 Task: Log work in the project VentureTech for the issue 'Implement a new cloud-based event management system for a company with advanced ticketing and registration features' spent time as '6w 3d 7h 53m' and remaining time as '2w 1d 11h 11m' and clone the issue. Now add the issue to the epic 'Data Governance'.
Action: Mouse moved to (1059, 403)
Screenshot: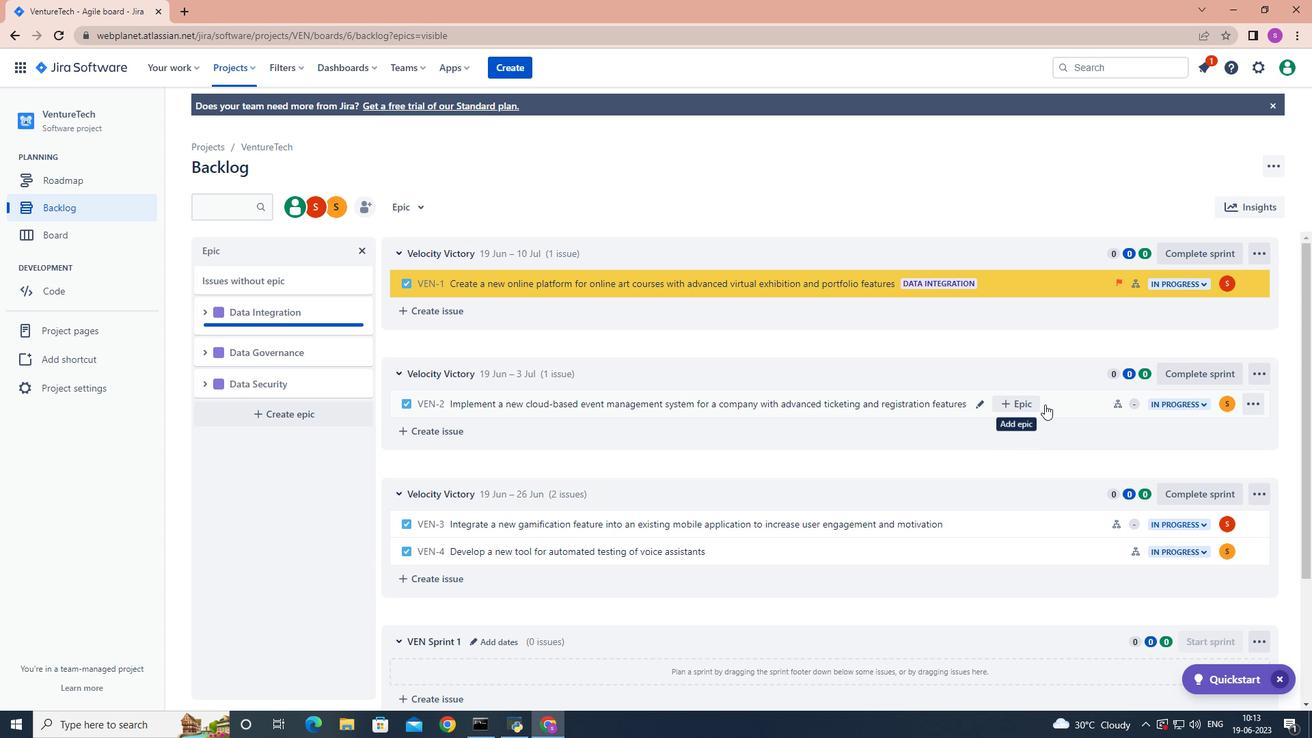 
Action: Mouse pressed left at (1059, 403)
Screenshot: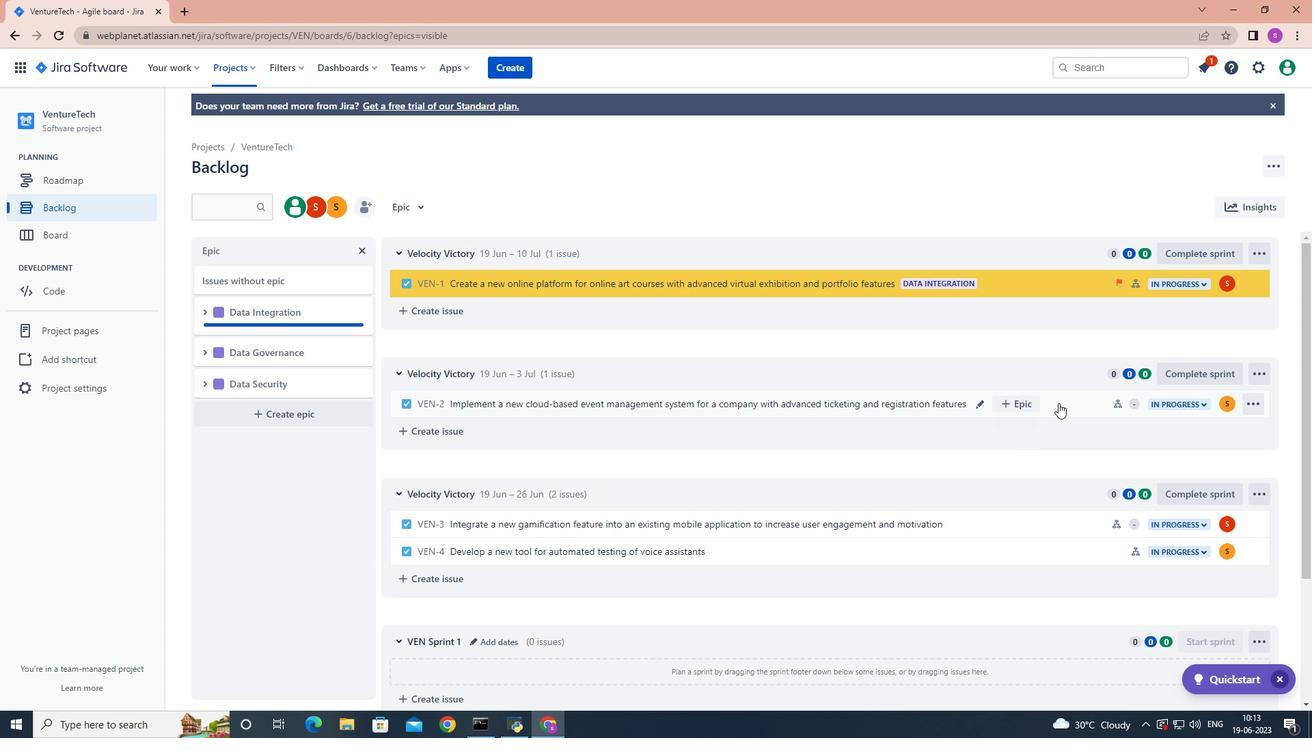 
Action: Mouse moved to (1245, 242)
Screenshot: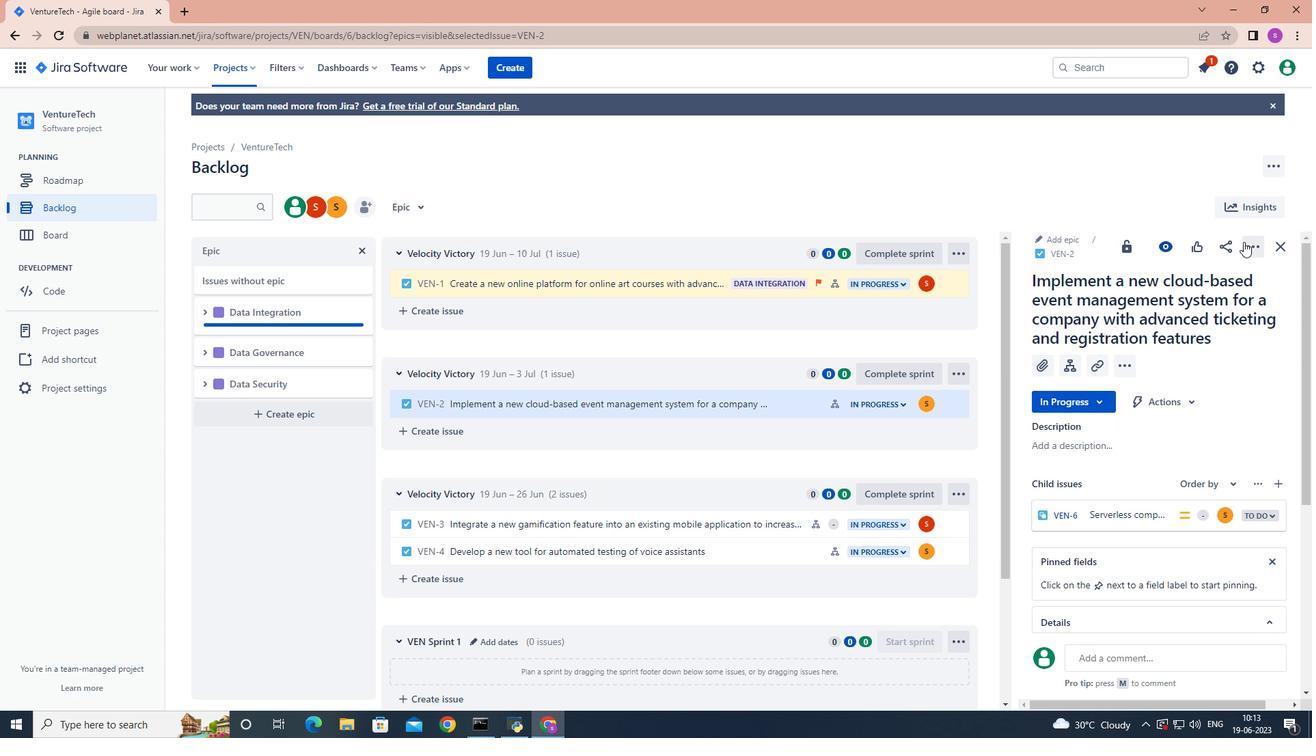 
Action: Mouse pressed left at (1245, 242)
Screenshot: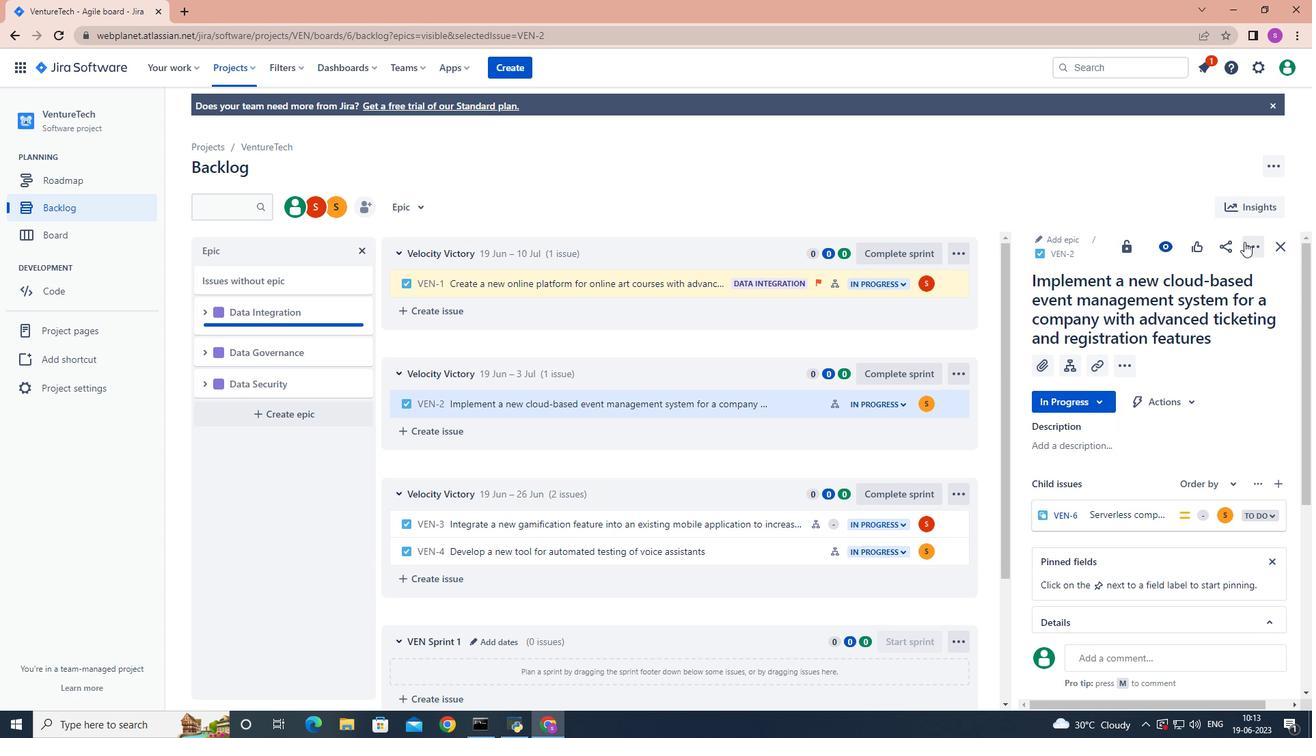 
Action: Mouse moved to (1207, 285)
Screenshot: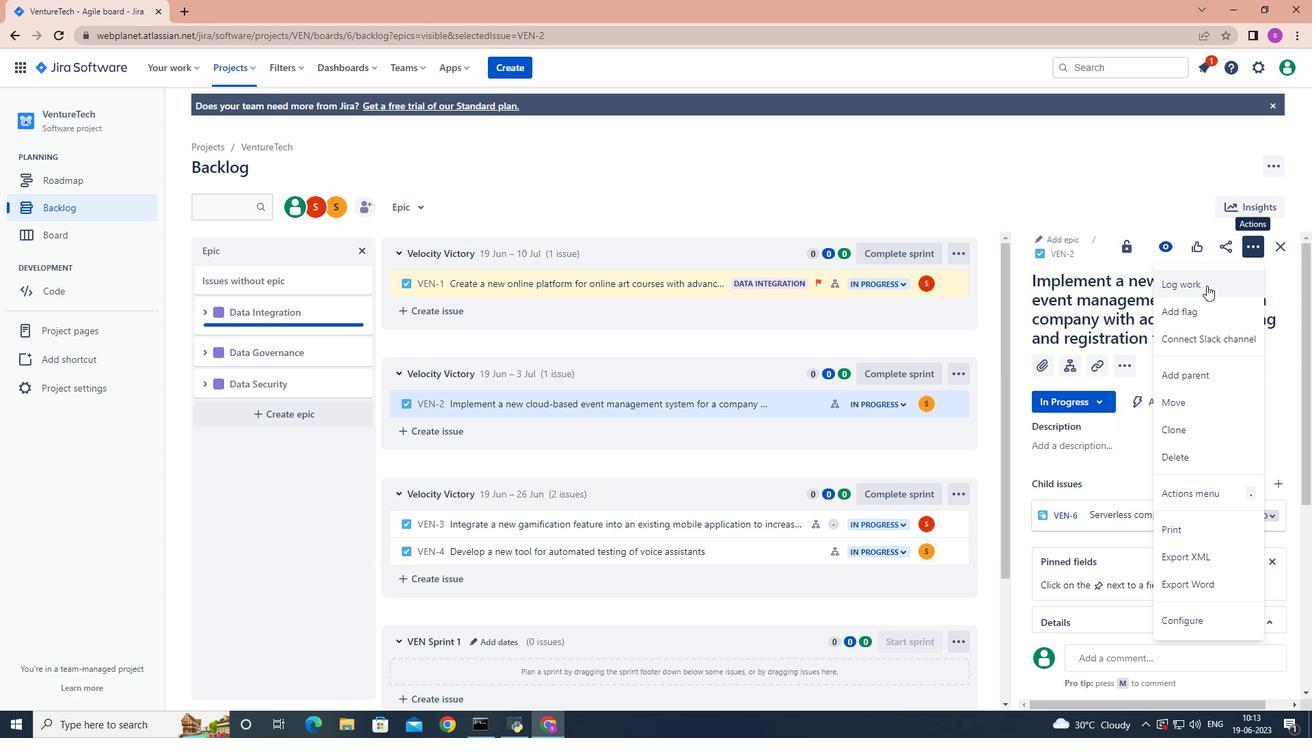 
Action: Mouse pressed left at (1207, 285)
Screenshot: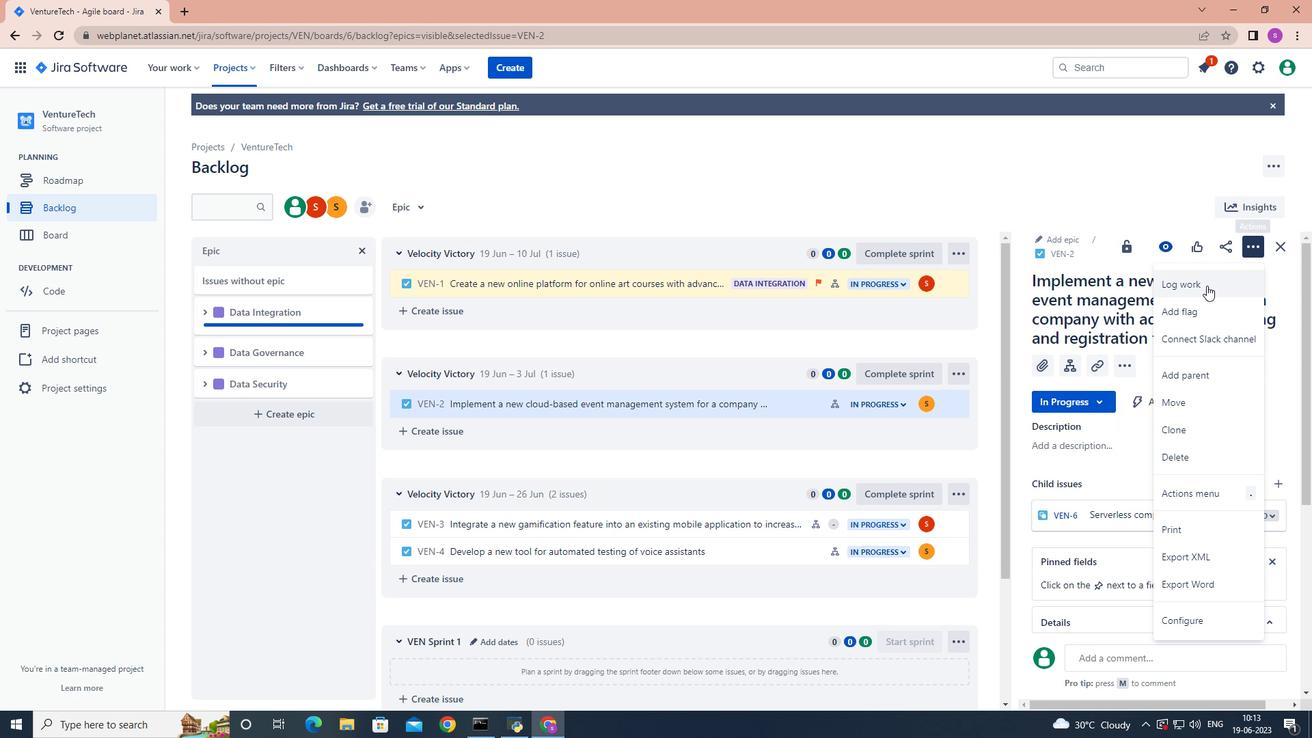 
Action: Mouse moved to (1207, 285)
Screenshot: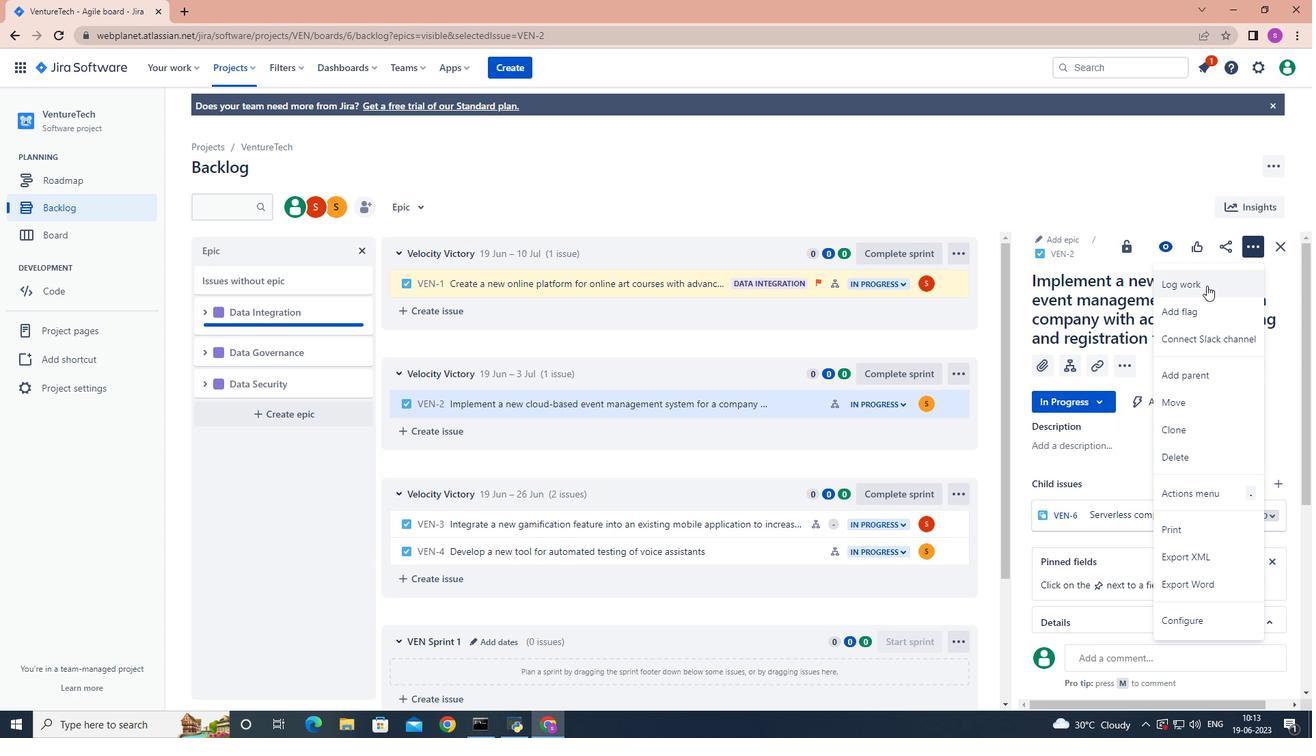 
Action: Key pressed 6w<Key.space>3d<Key.space>7h<Key.space>53m
Screenshot: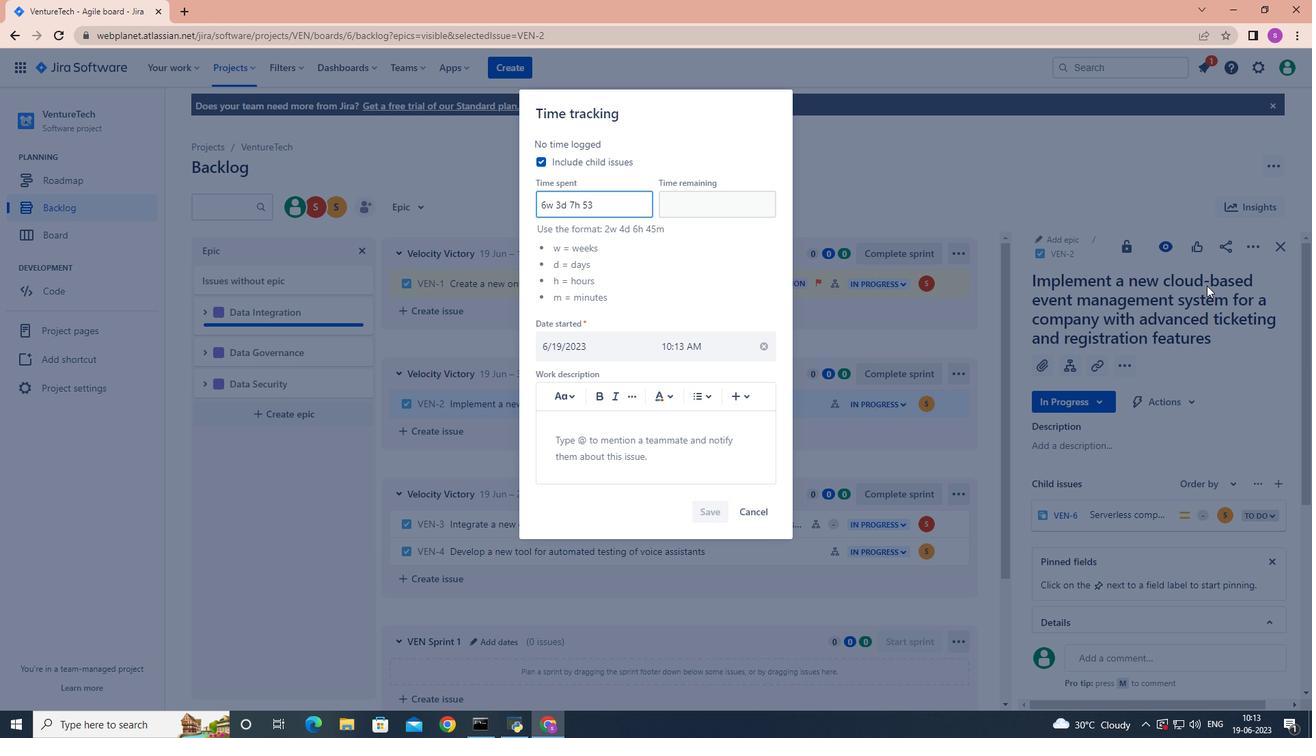 
Action: Mouse moved to (699, 207)
Screenshot: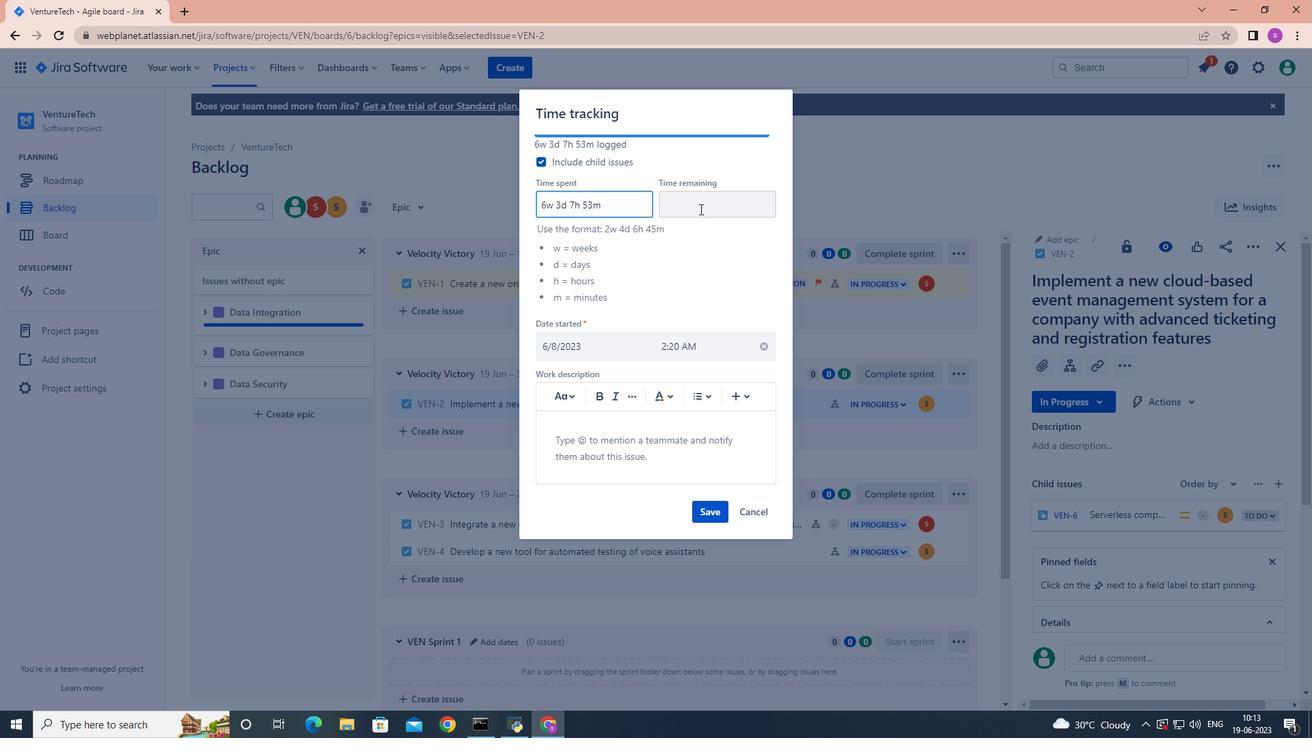 
Action: Mouse pressed left at (699, 207)
Screenshot: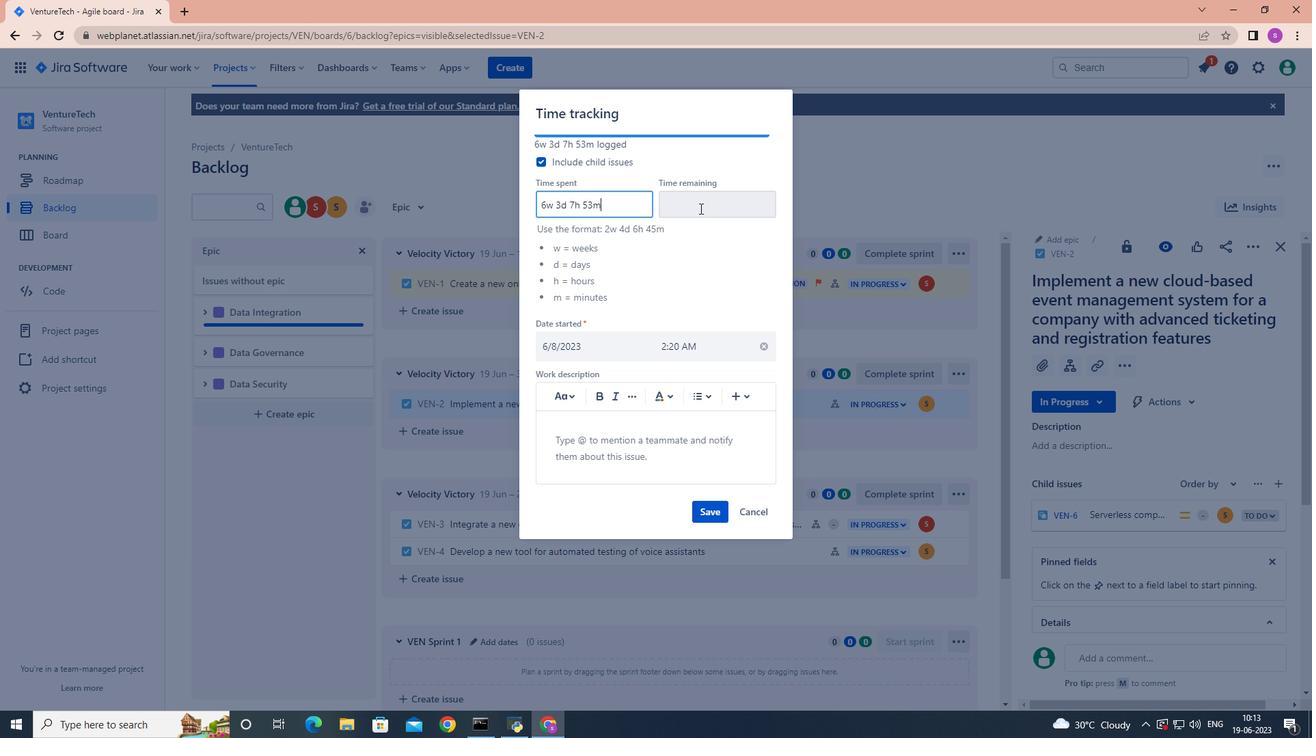 
Action: Key pressed 2w<Key.space>1d<Key.space>11h<Key.space>11m
Screenshot: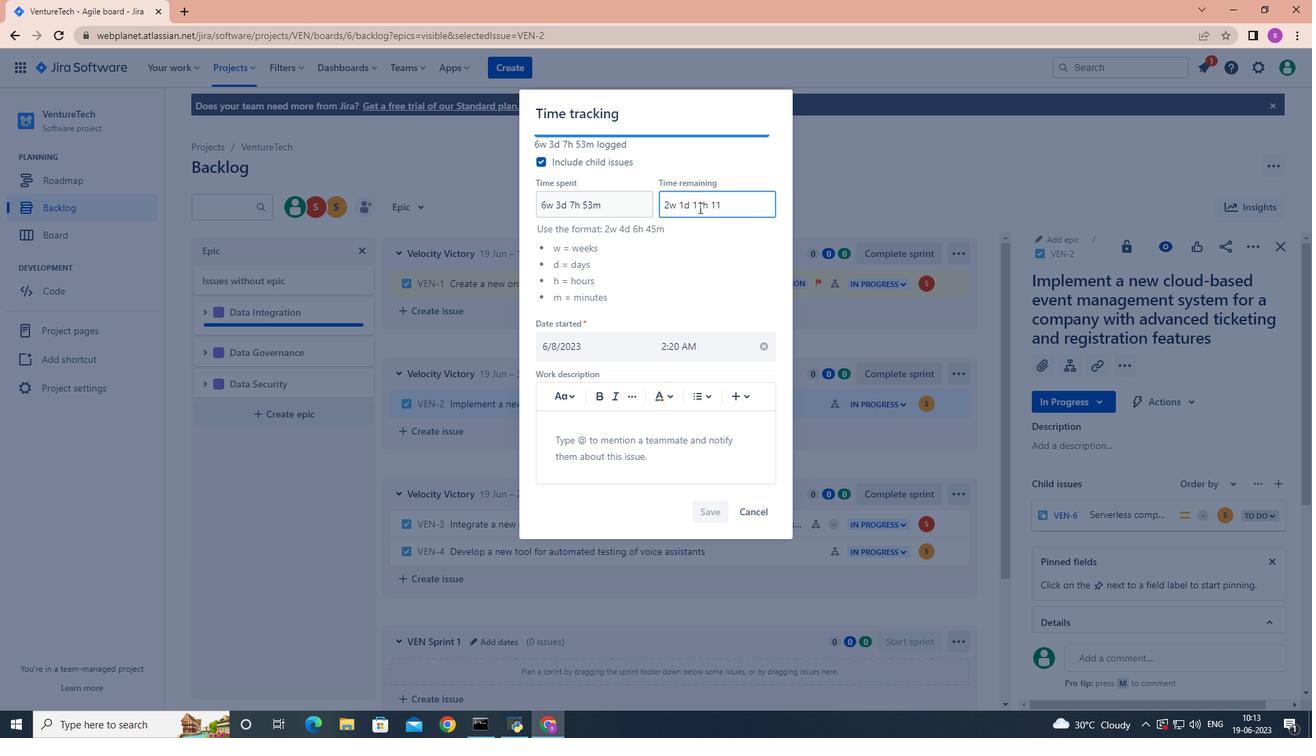 
Action: Mouse moved to (698, 512)
Screenshot: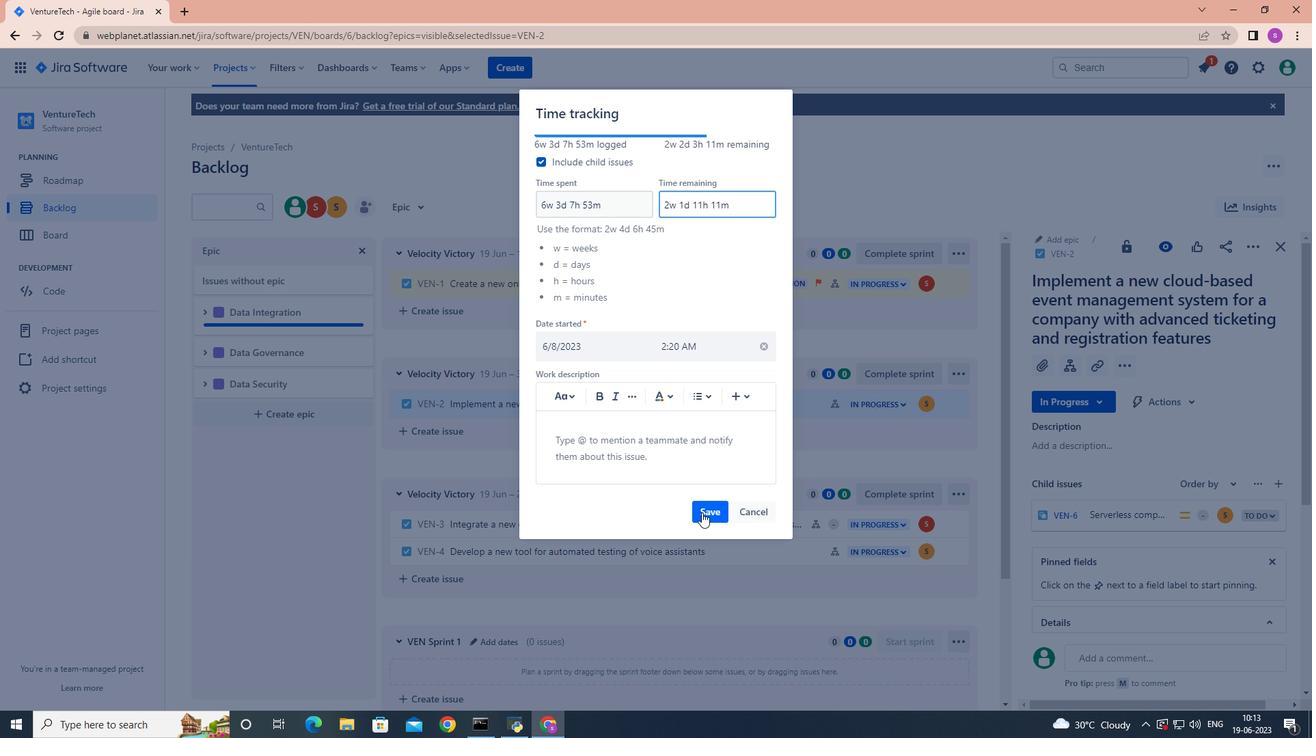 
Action: Mouse pressed left at (698, 512)
Screenshot: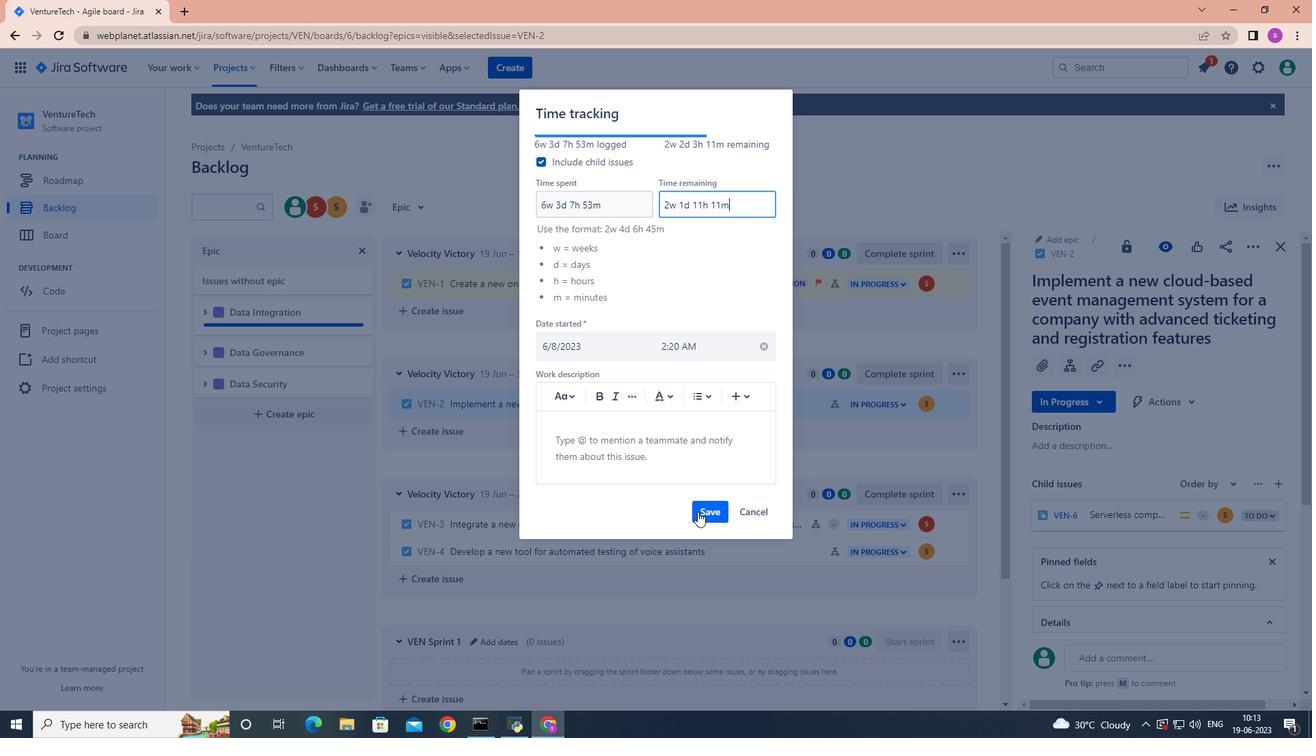 
Action: Mouse moved to (1253, 246)
Screenshot: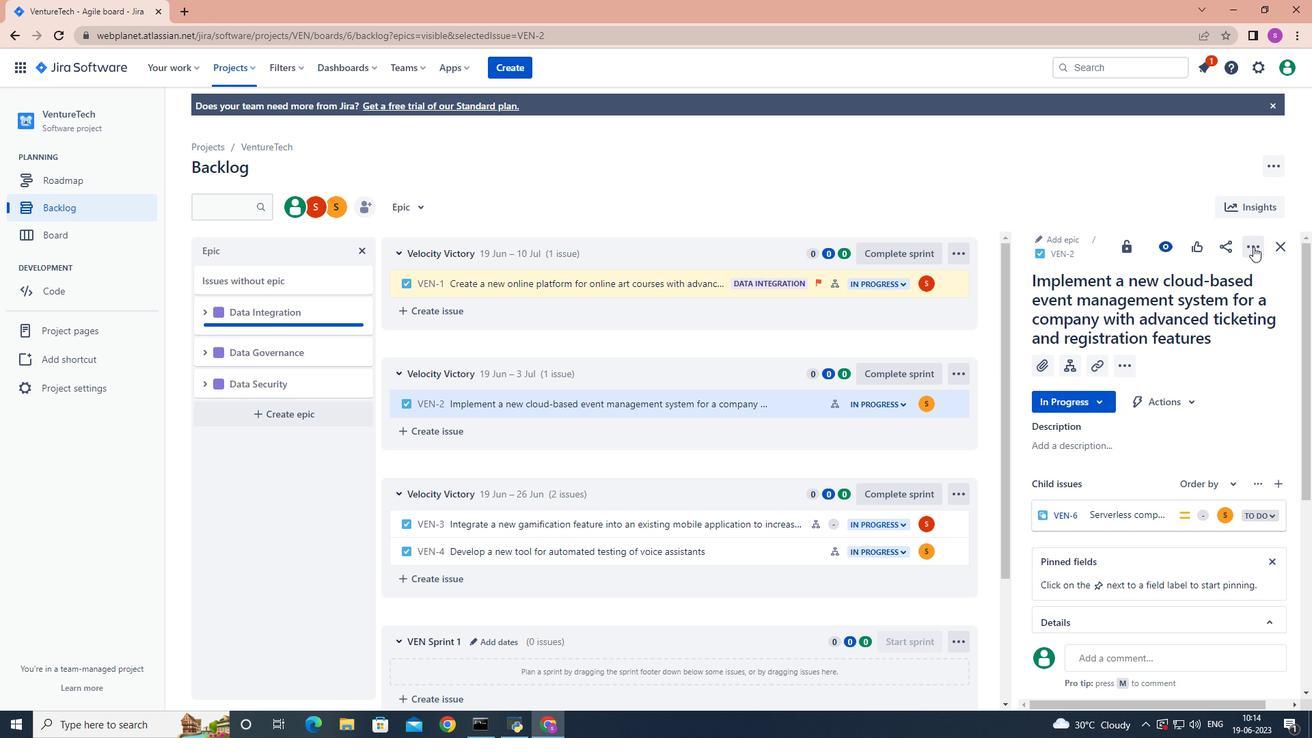 
Action: Mouse pressed left at (1253, 246)
Screenshot: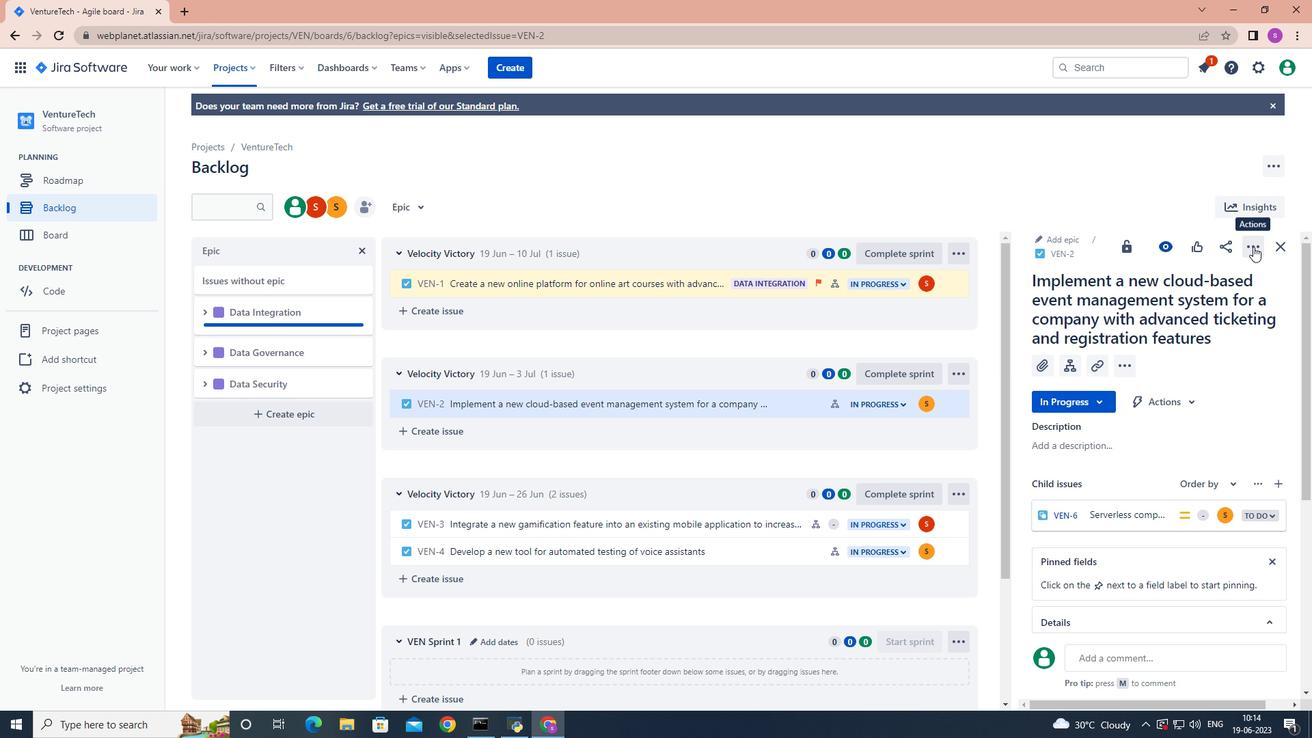 
Action: Mouse moved to (1229, 436)
Screenshot: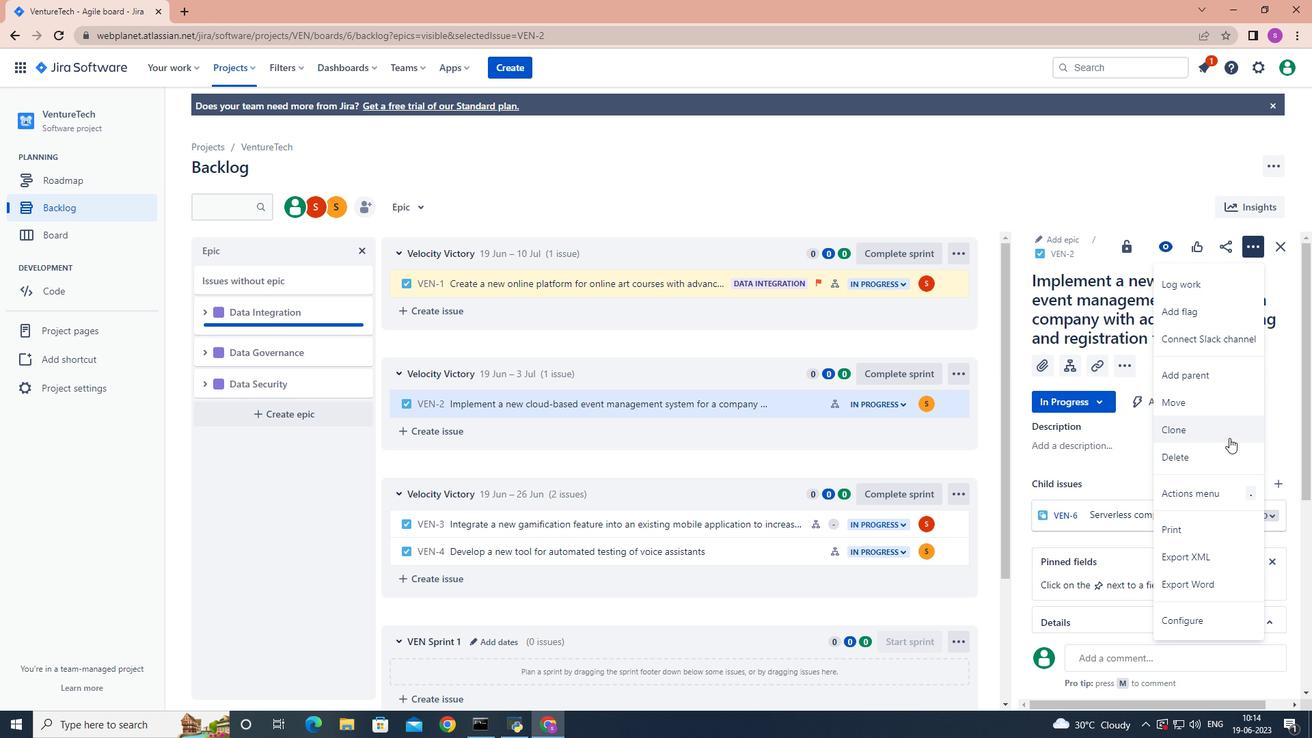 
Action: Mouse pressed left at (1229, 436)
Screenshot: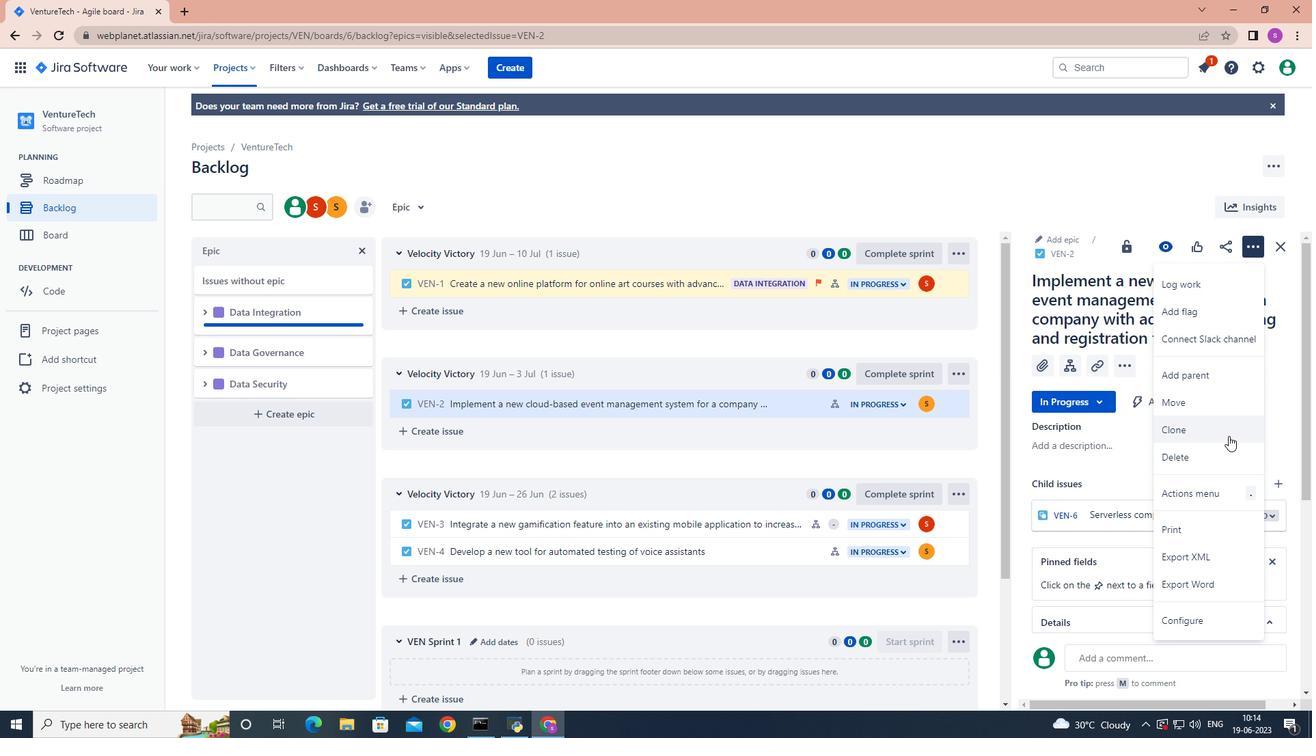 
Action: Mouse moved to (763, 287)
Screenshot: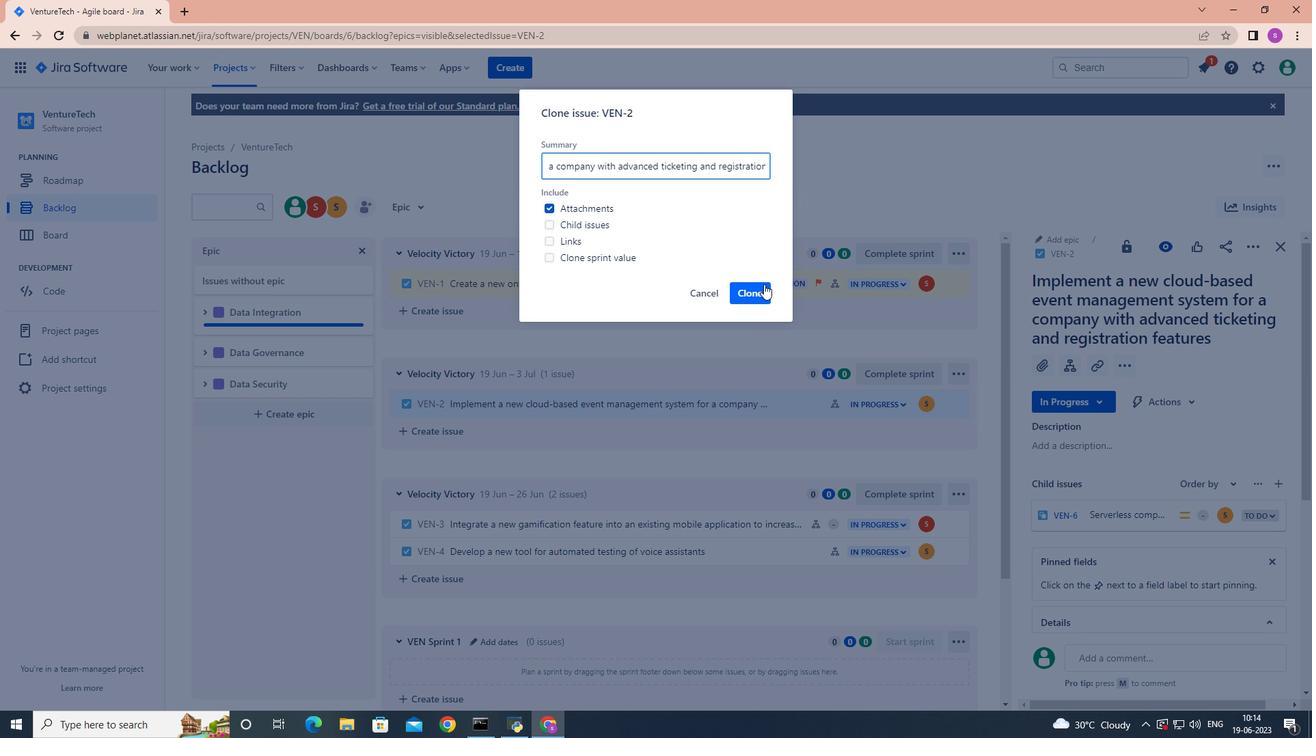 
Action: Mouse pressed left at (763, 287)
Screenshot: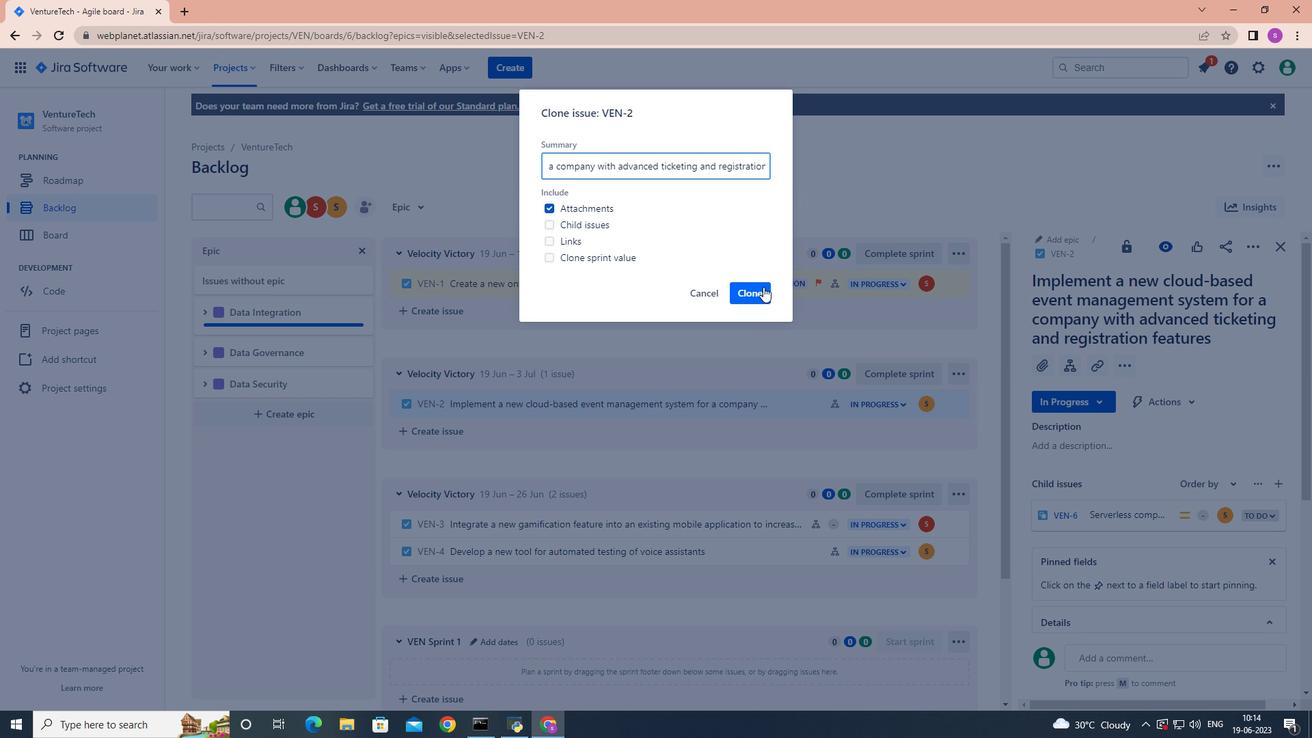 
Action: Mouse moved to (1282, 246)
Screenshot: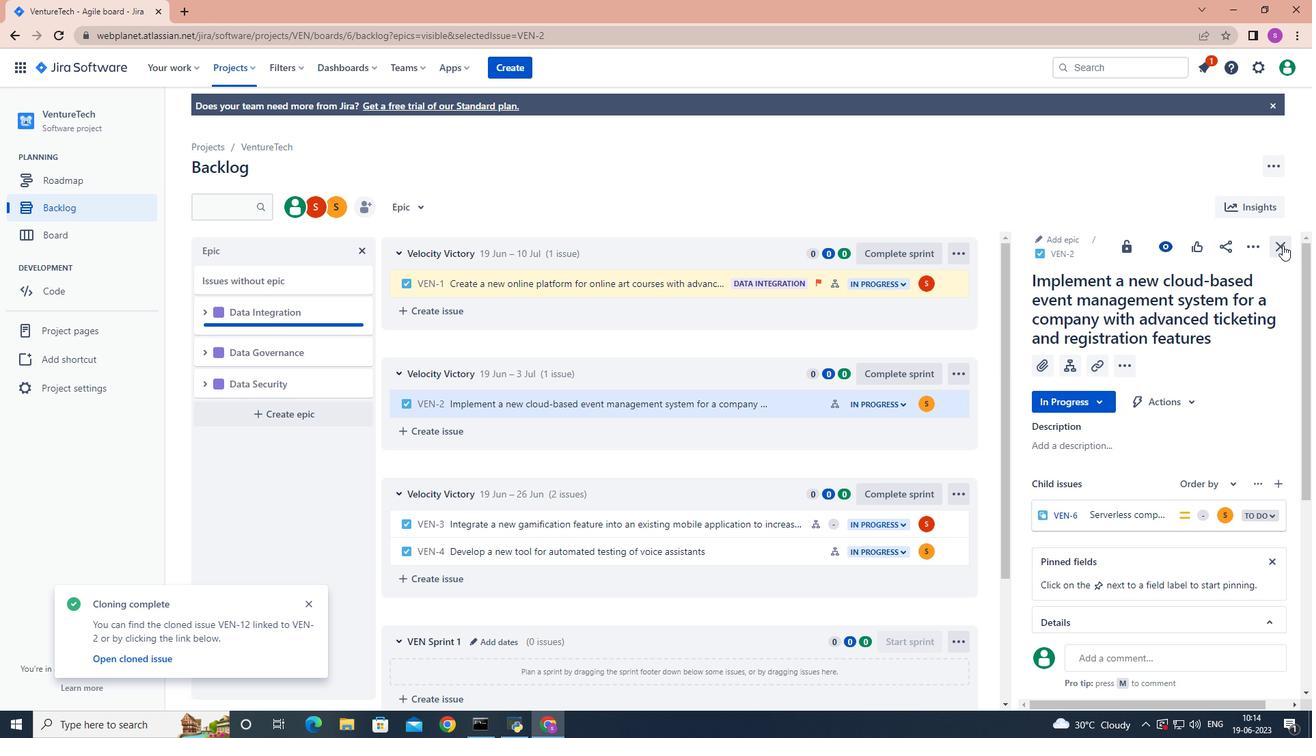 
Action: Mouse pressed left at (1282, 246)
Screenshot: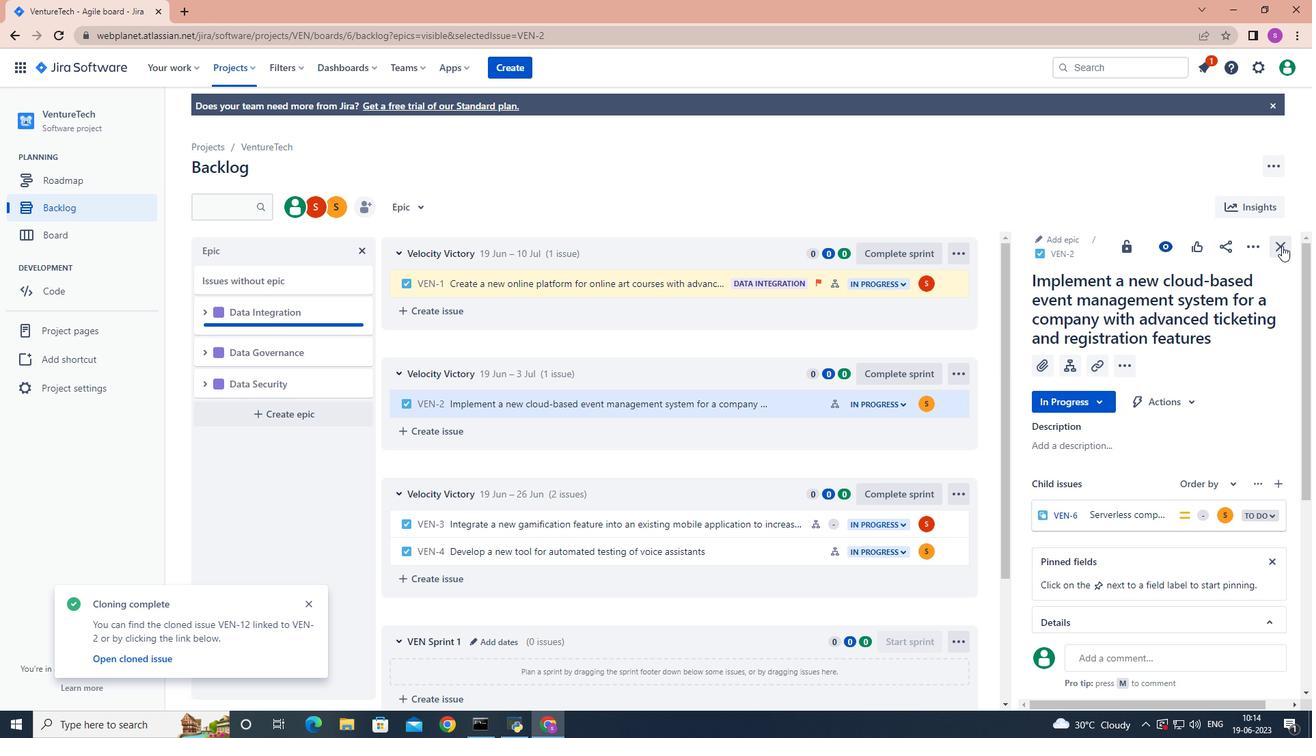 
Action: Mouse moved to (1009, 403)
Screenshot: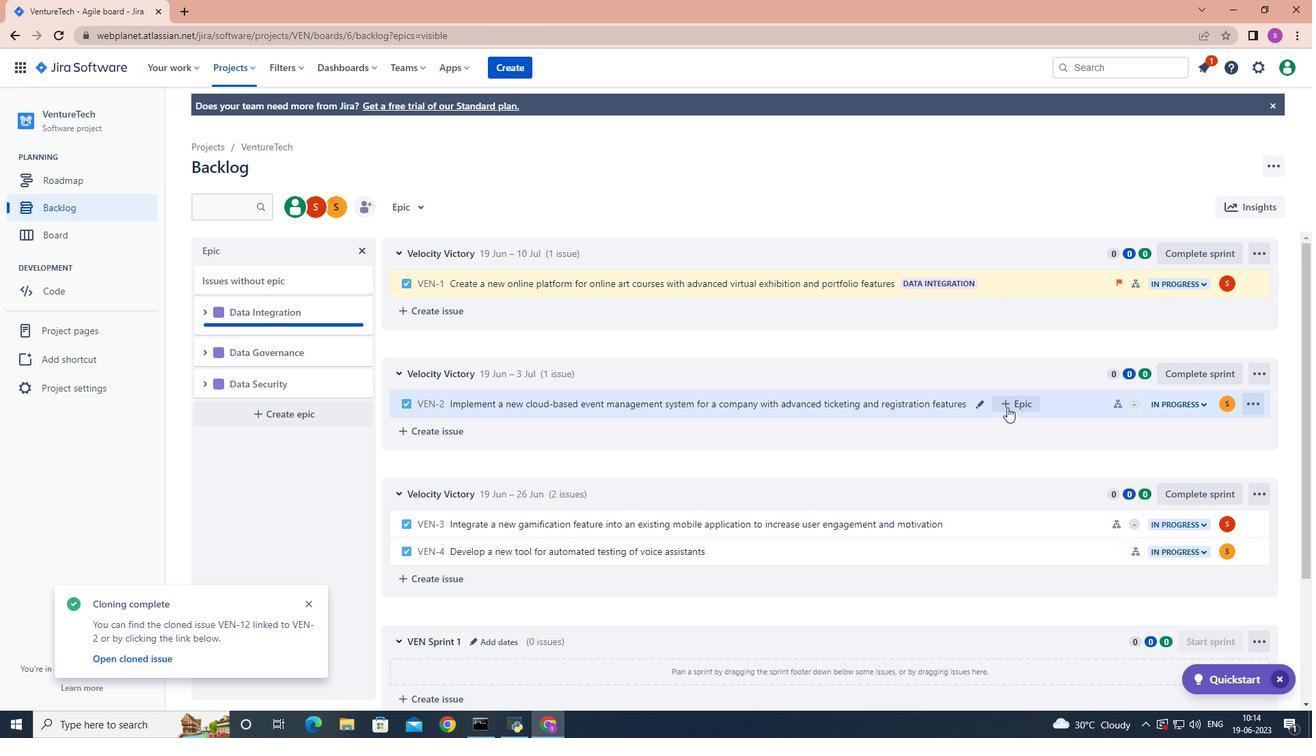 
Action: Mouse pressed left at (1009, 403)
Screenshot: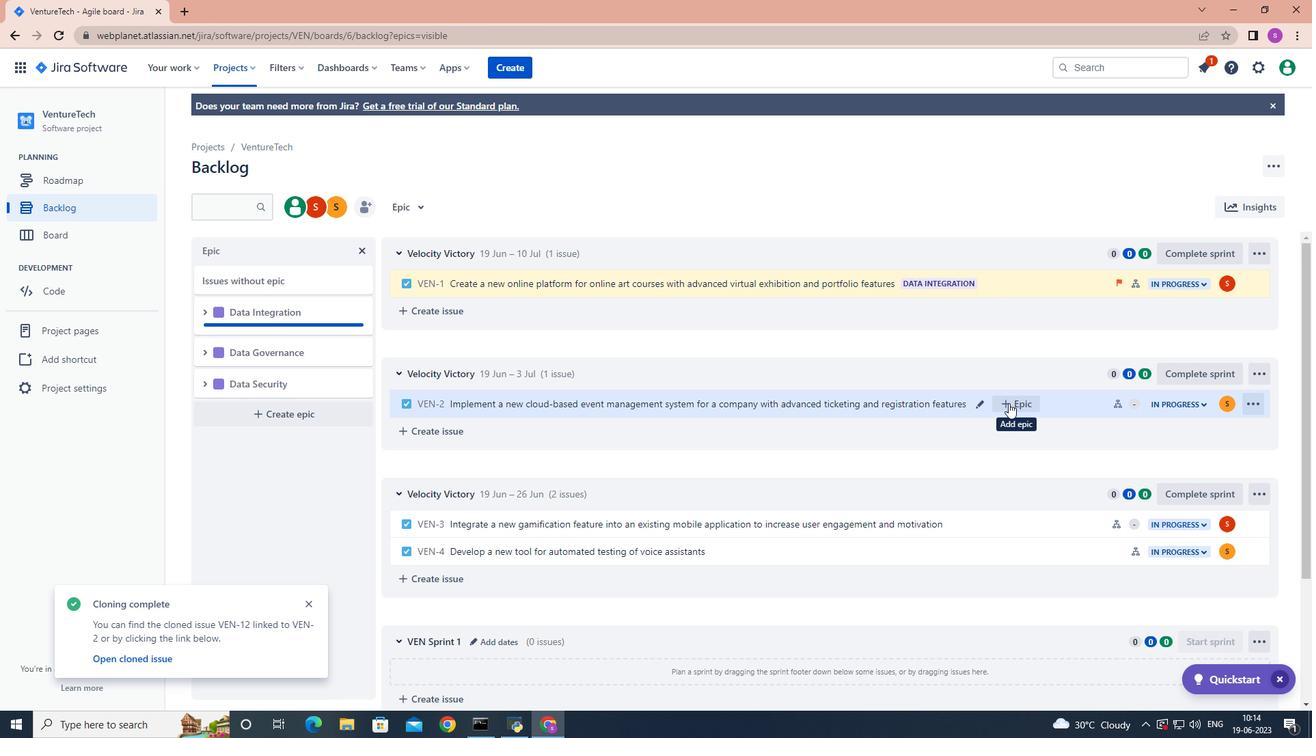 
Action: Mouse moved to (1051, 501)
Screenshot: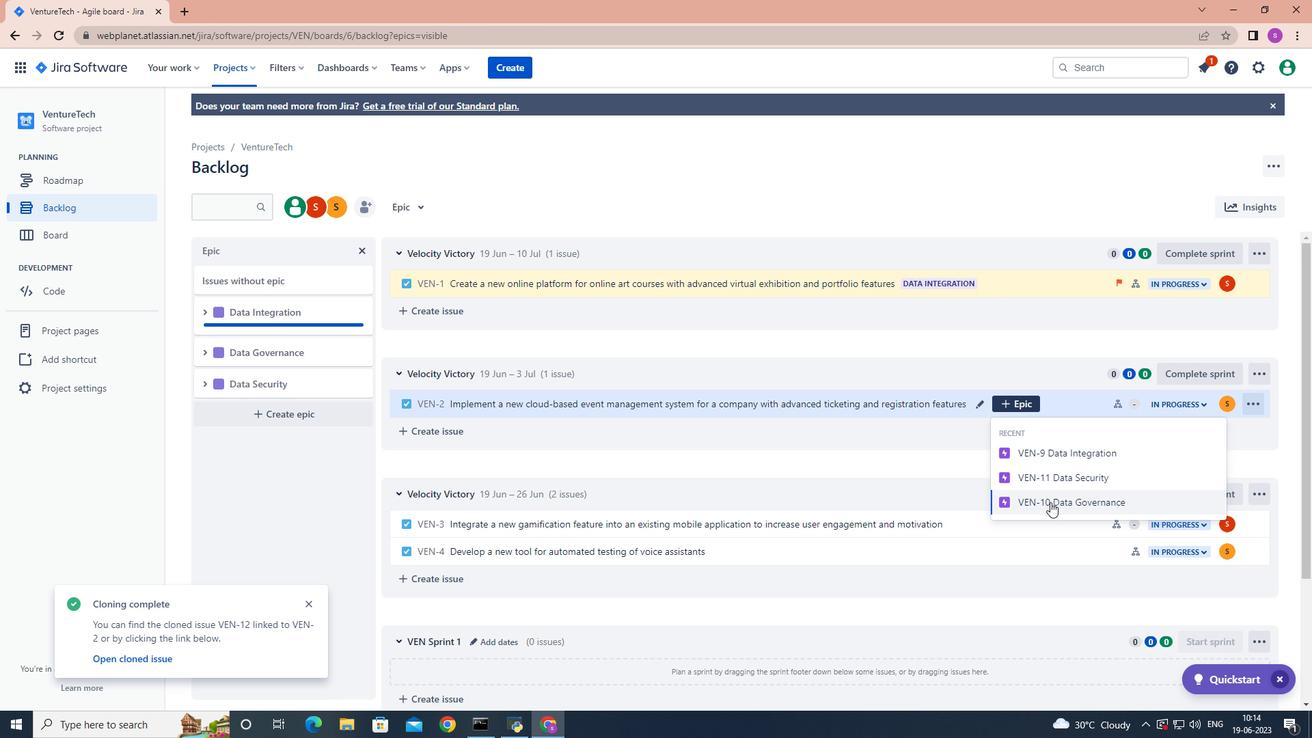 
Action: Mouse pressed left at (1051, 501)
Screenshot: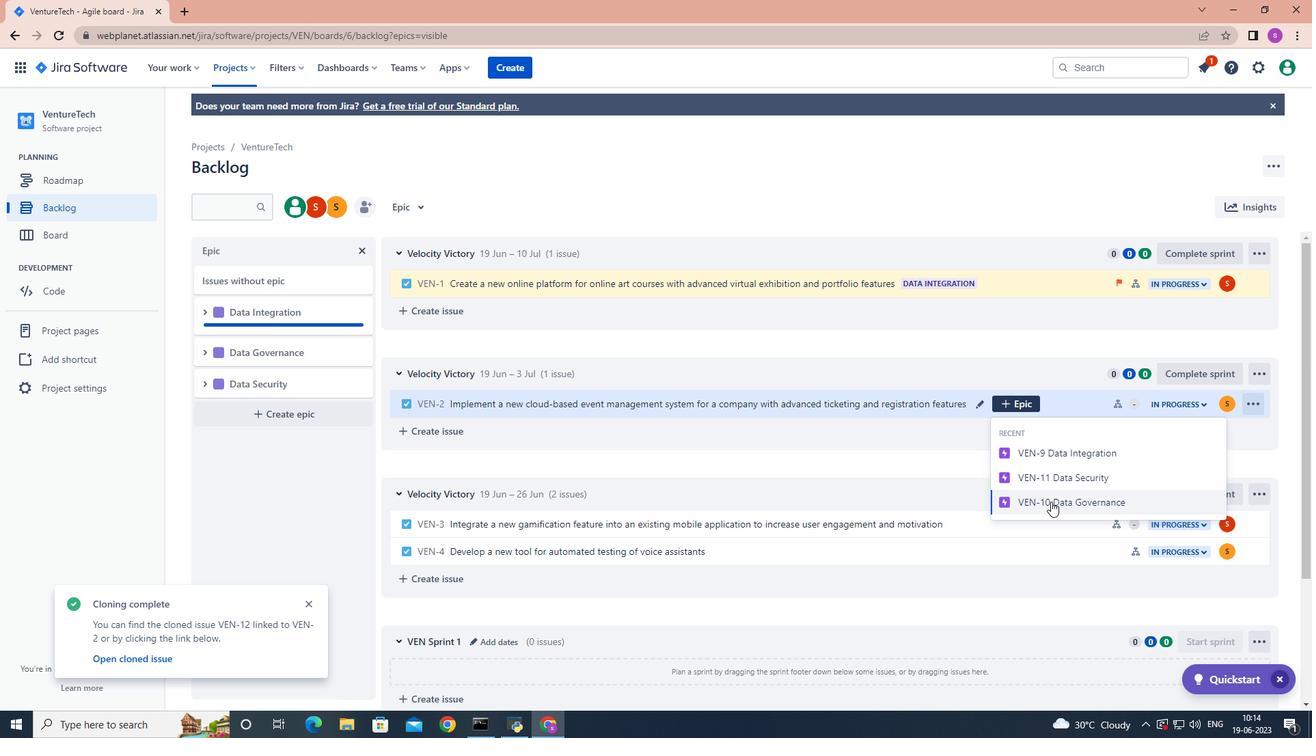 
Action: Mouse moved to (1046, 502)
Screenshot: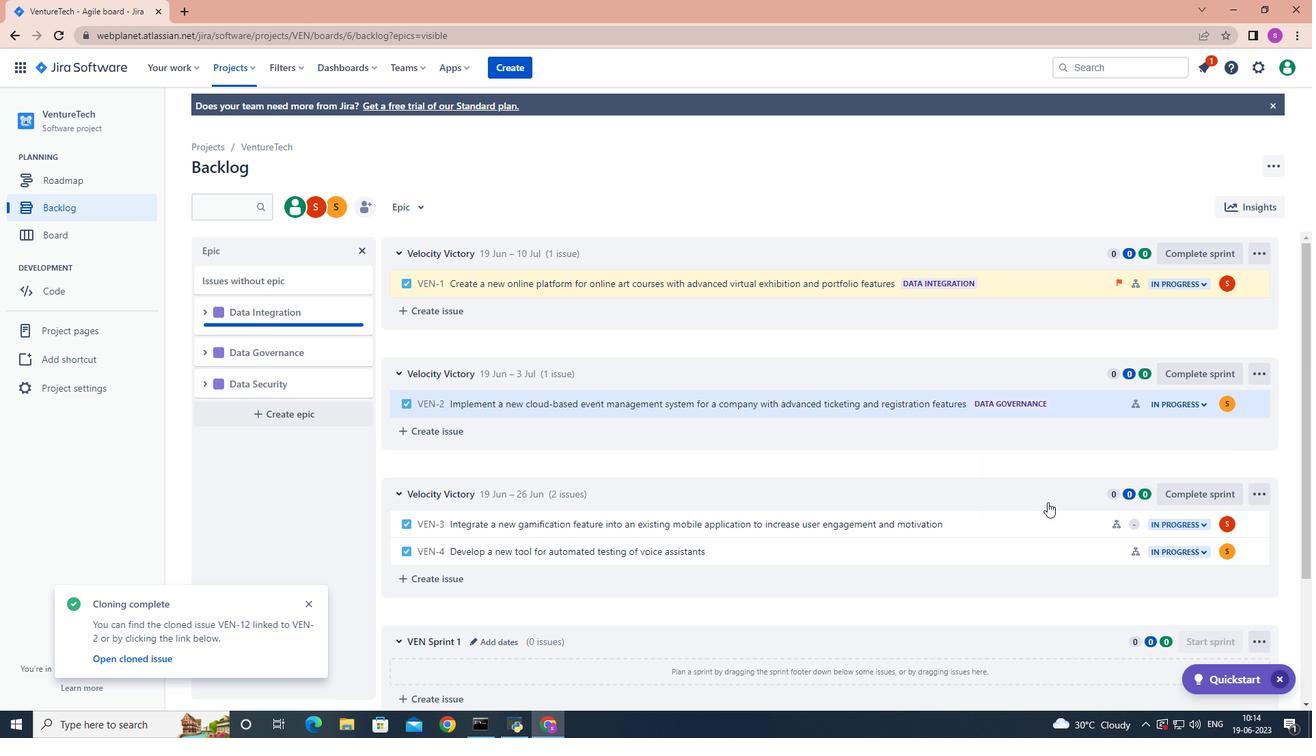 
